 Task: Add sheet name to the page.
Action: Mouse moved to (36, 65)
Screenshot: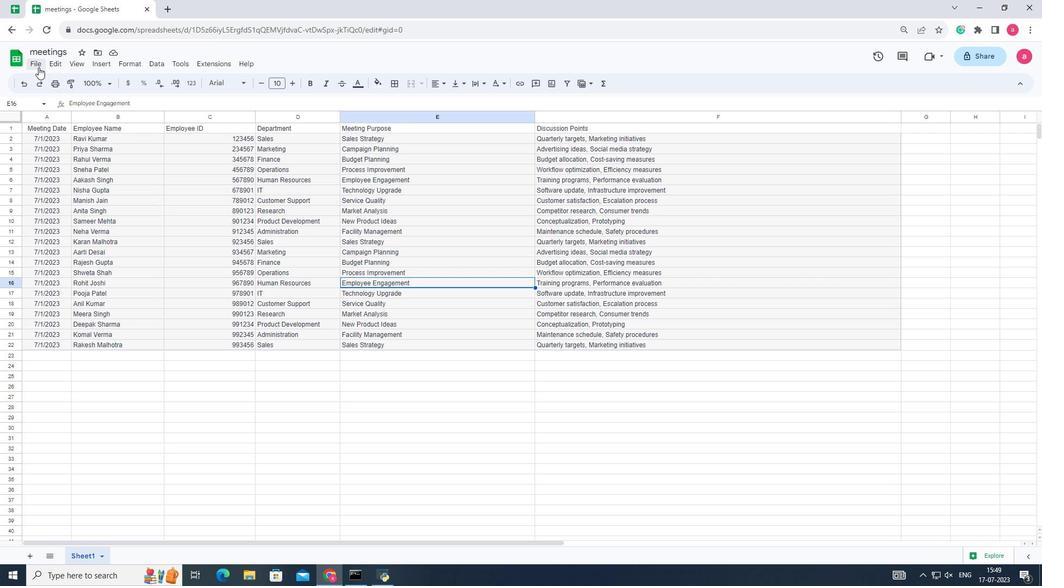 
Action: Mouse pressed left at (36, 65)
Screenshot: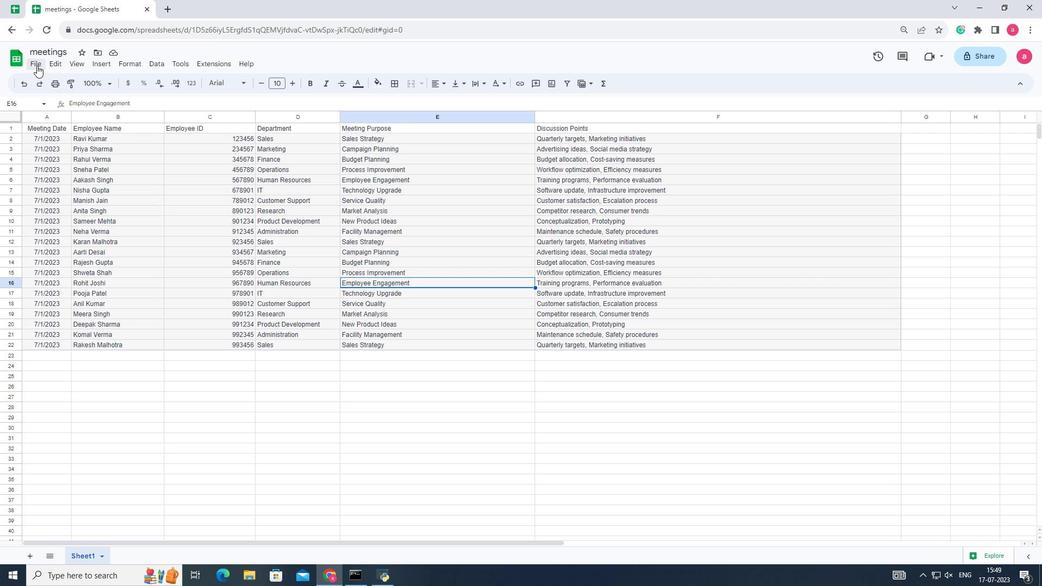 
Action: Mouse moved to (48, 354)
Screenshot: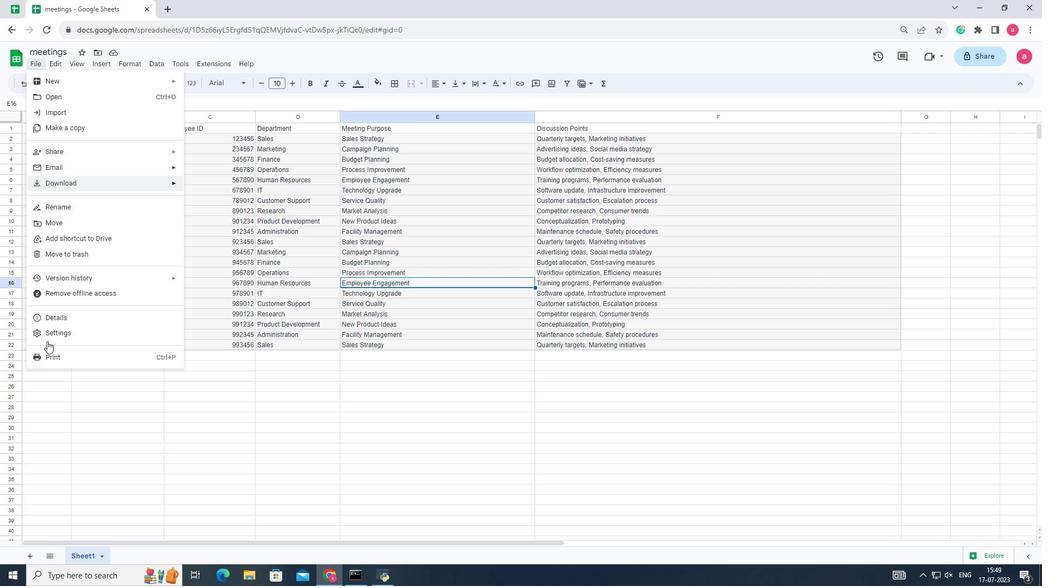 
Action: Mouse pressed left at (48, 354)
Screenshot: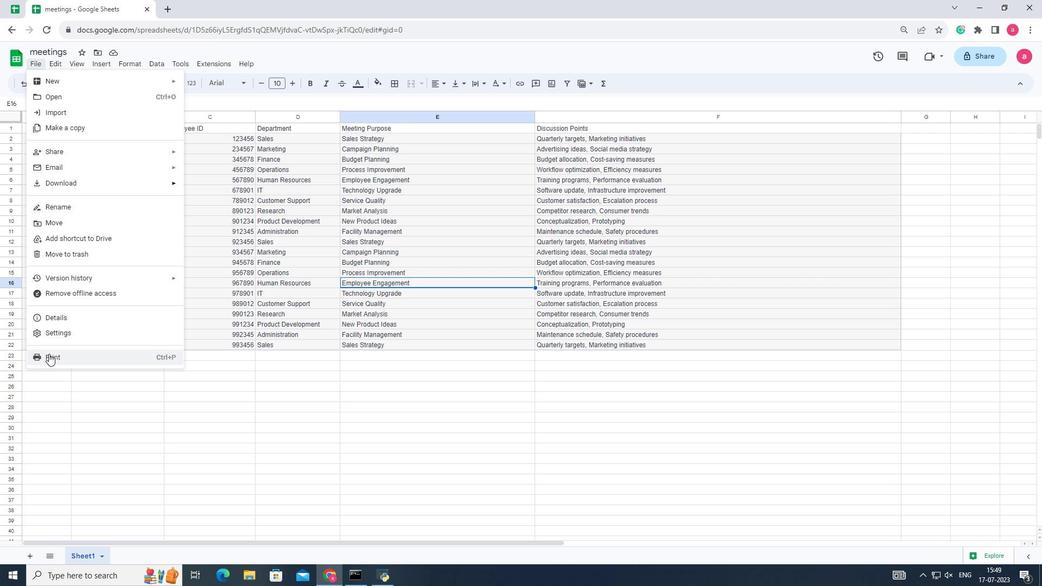 
Action: Mouse moved to (906, 331)
Screenshot: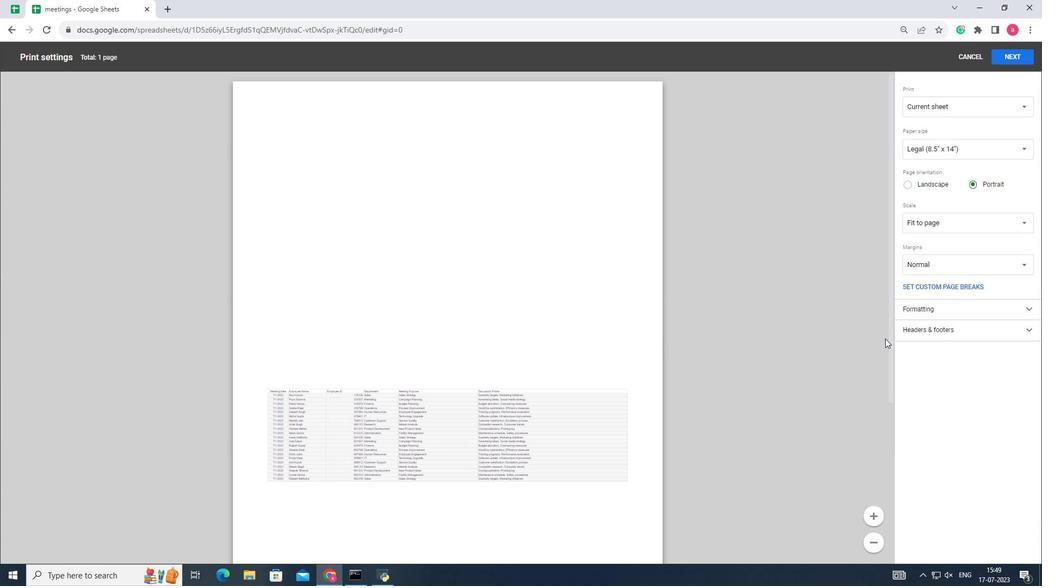 
Action: Mouse pressed left at (906, 331)
Screenshot: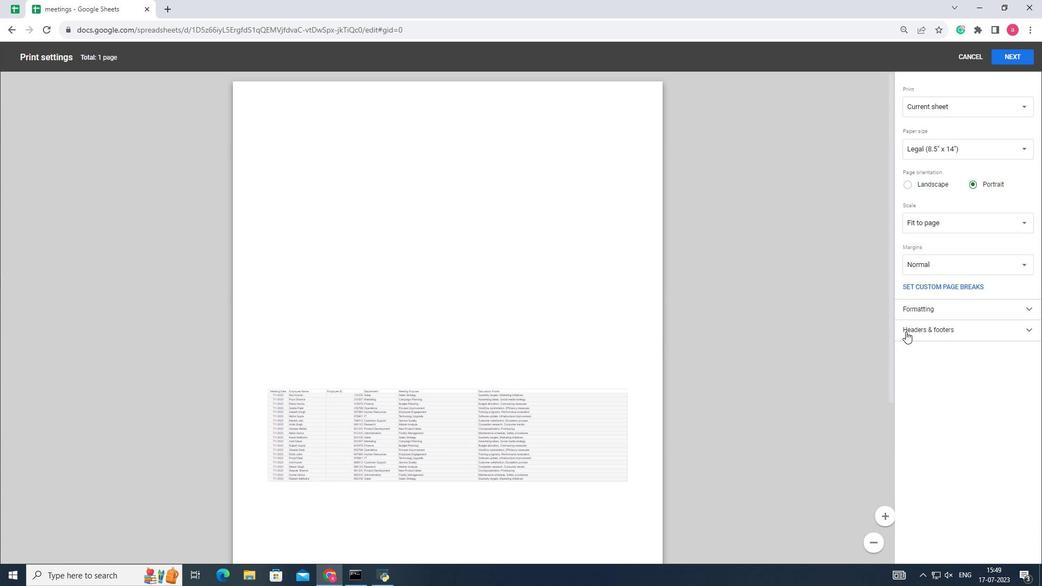 
Action: Mouse moved to (923, 385)
Screenshot: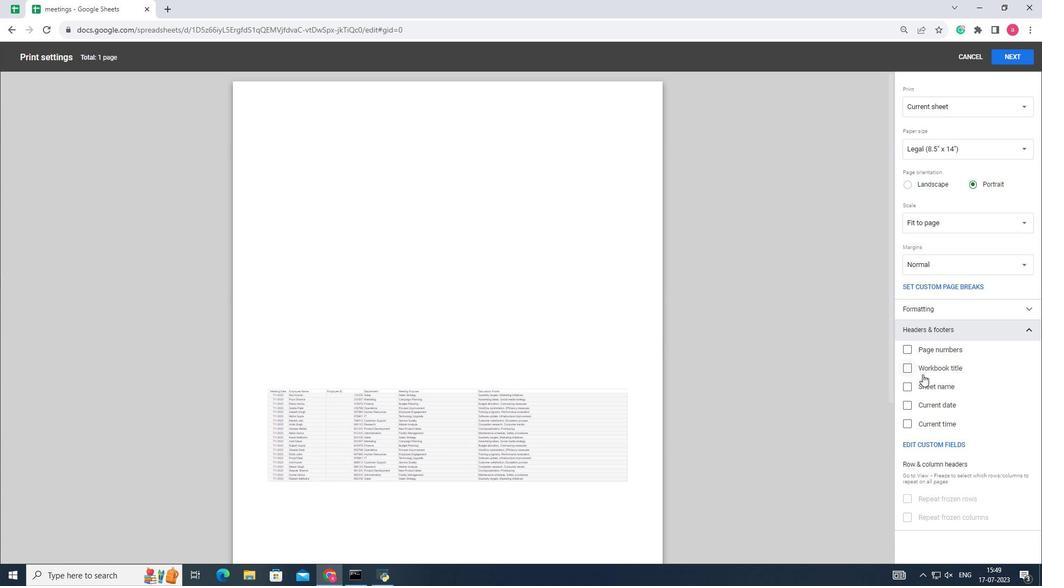 
Action: Mouse pressed left at (923, 385)
Screenshot: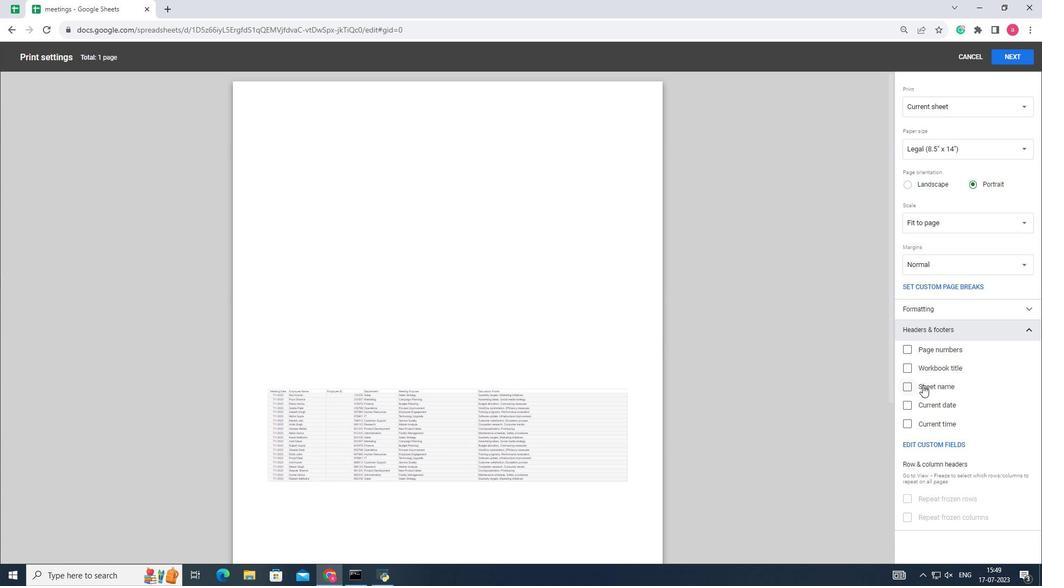 
Action: Mouse moved to (678, 374)
Screenshot: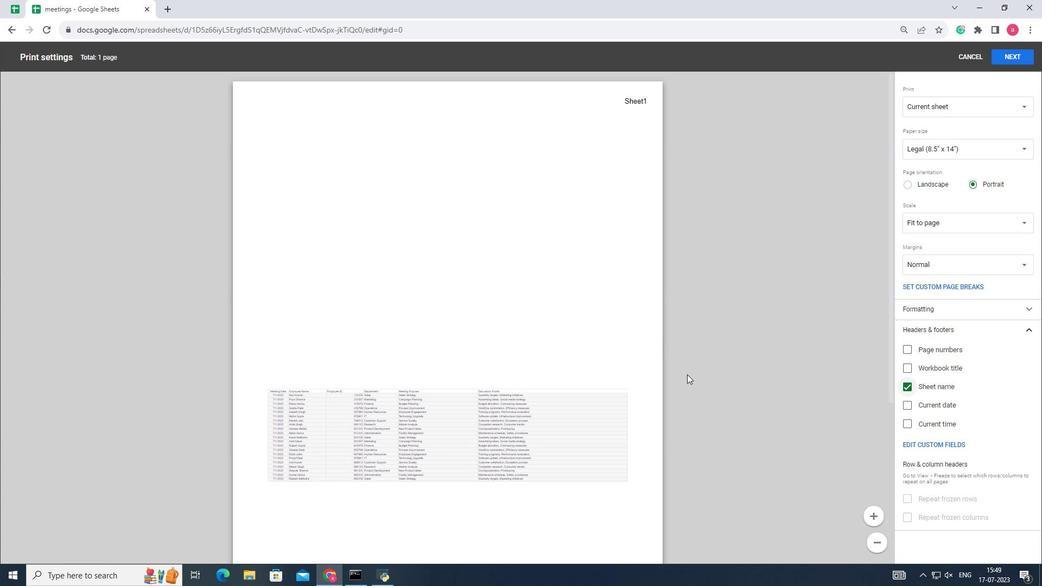 
